 Task: Create a due date automation trigger when advanced on, on the monday of the week before a card is due add dates not starting this week at 11:00 AM.
Action: Mouse moved to (852, 263)
Screenshot: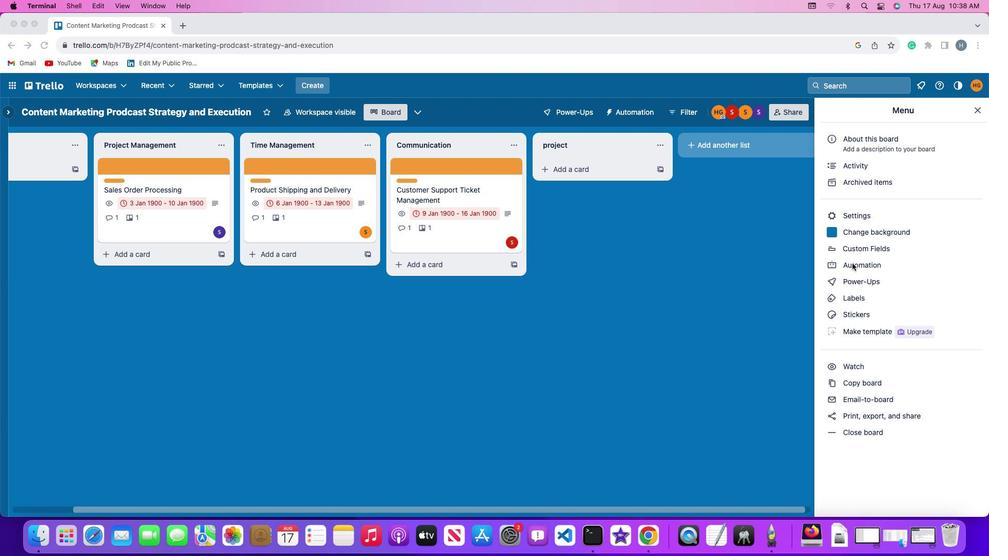 
Action: Mouse pressed left at (852, 263)
Screenshot: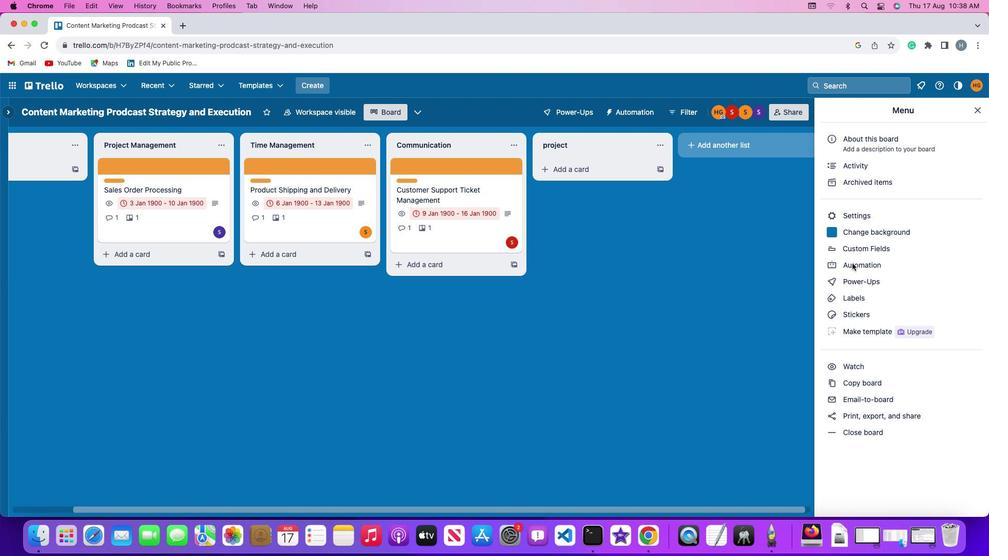 
Action: Mouse pressed left at (852, 263)
Screenshot: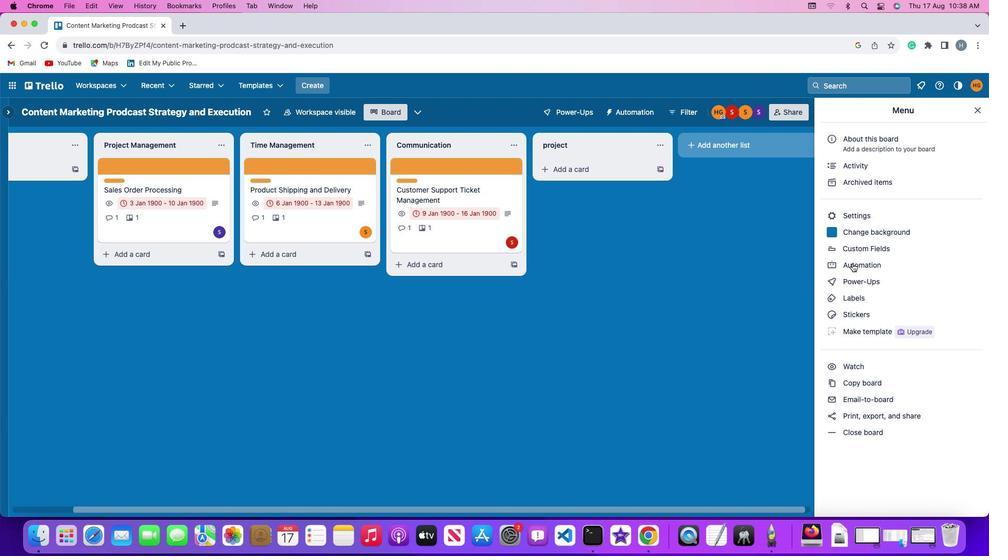 
Action: Mouse moved to (43, 242)
Screenshot: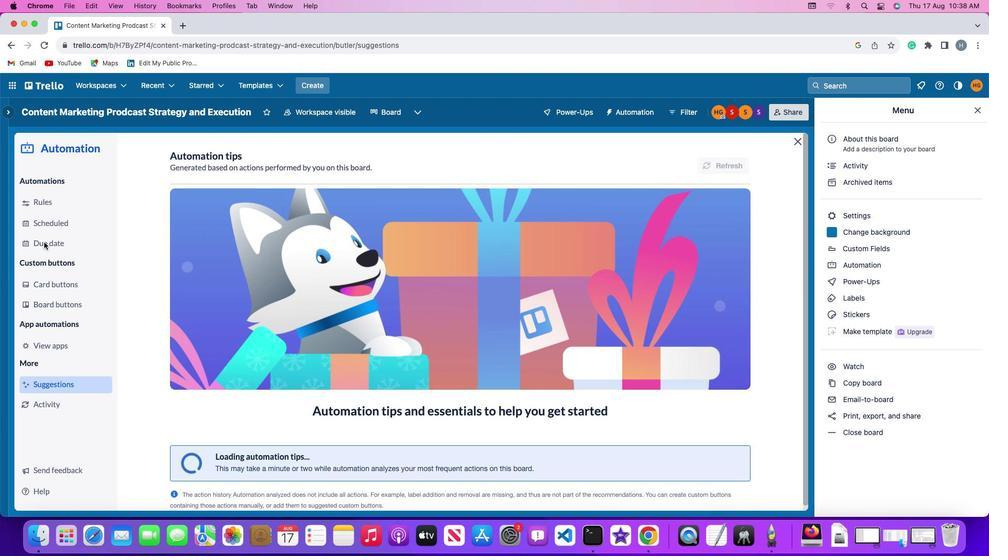 
Action: Mouse pressed left at (43, 242)
Screenshot: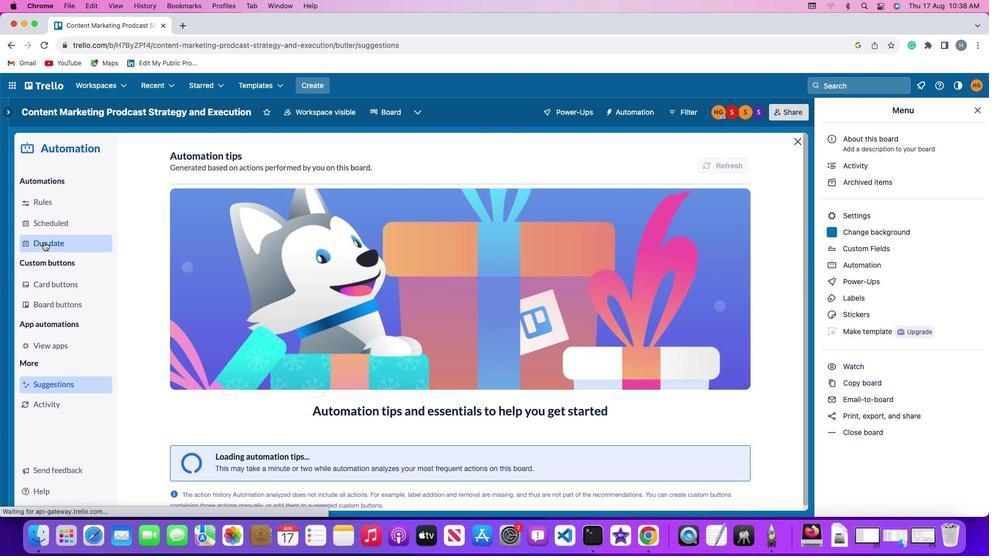 
Action: Mouse pressed left at (43, 242)
Screenshot: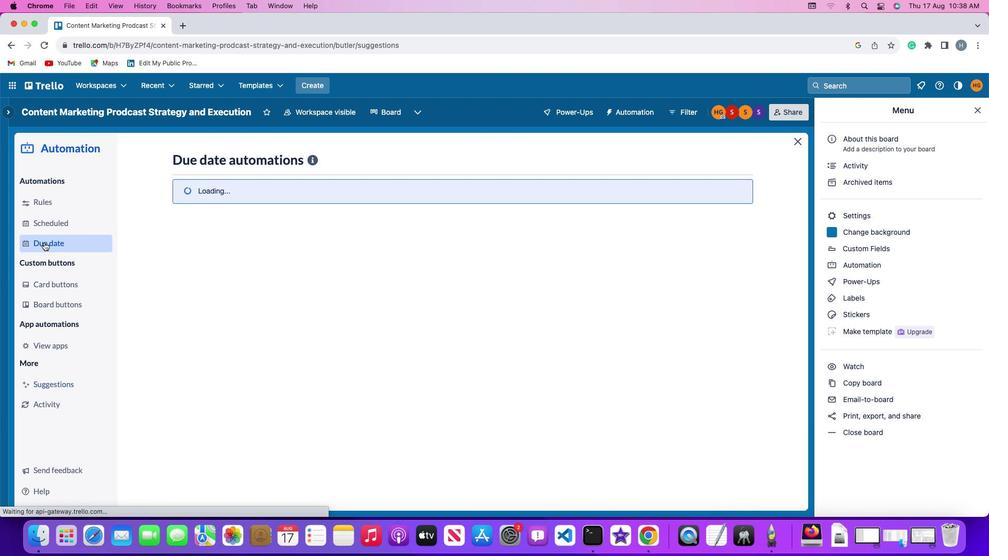 
Action: Mouse moved to (682, 160)
Screenshot: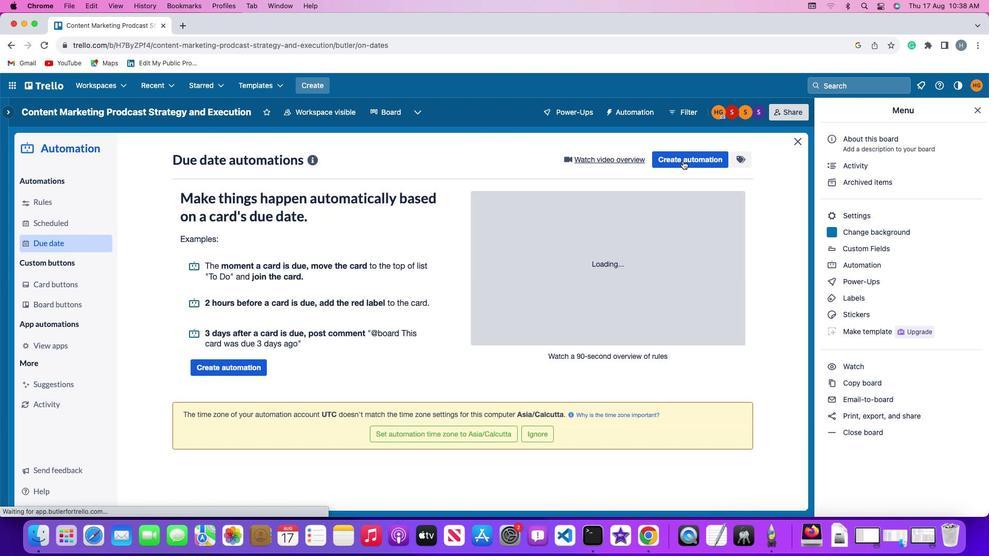 
Action: Mouse pressed left at (682, 160)
Screenshot: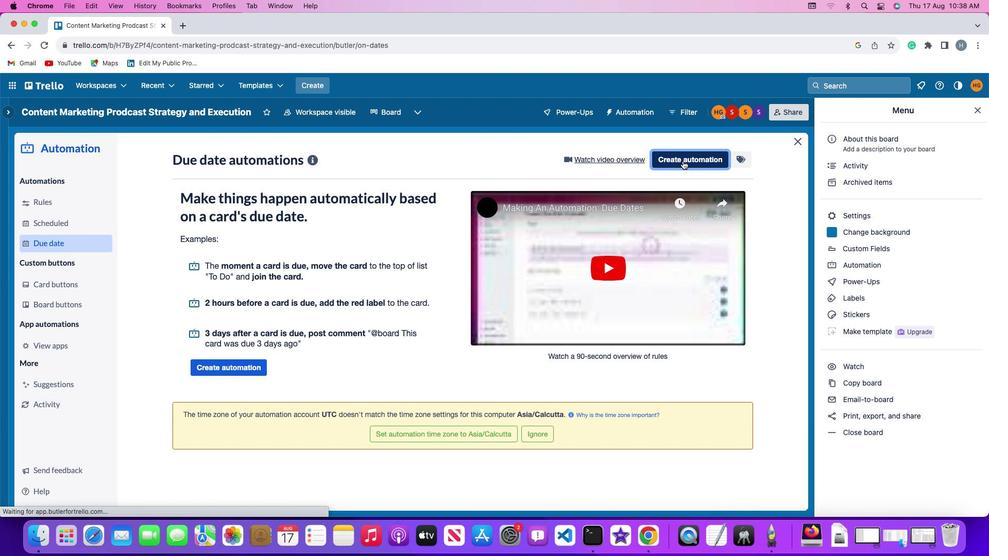
Action: Mouse moved to (211, 258)
Screenshot: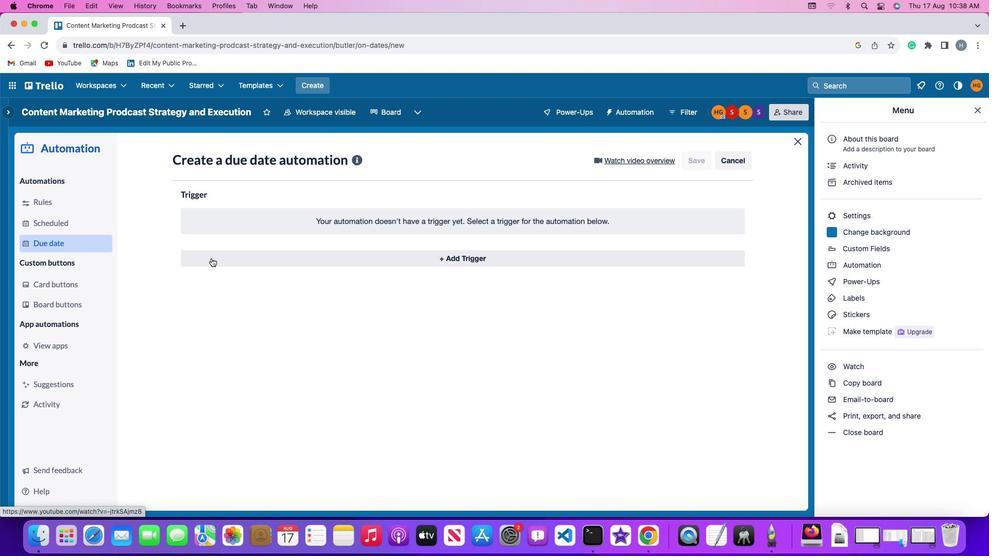 
Action: Mouse pressed left at (211, 258)
Screenshot: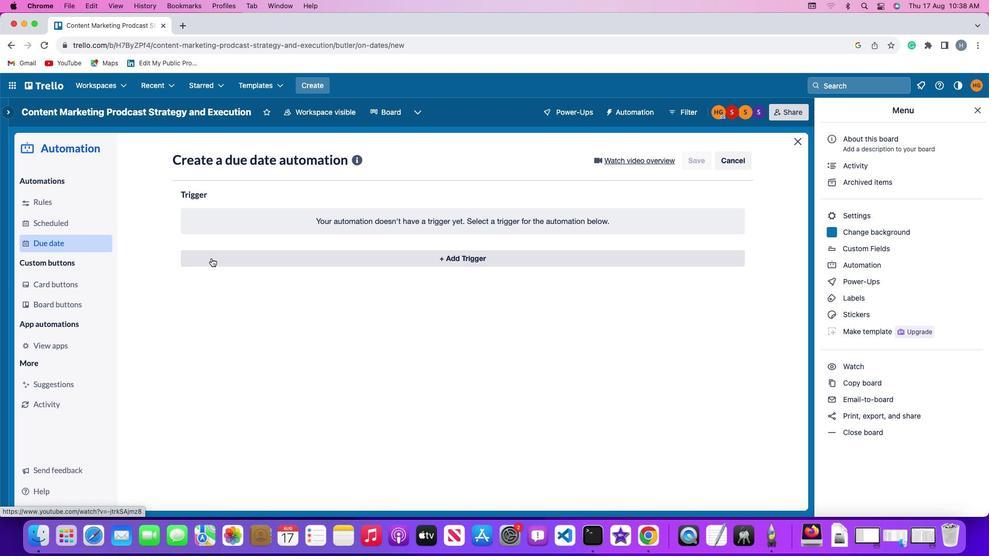 
Action: Mouse moved to (229, 444)
Screenshot: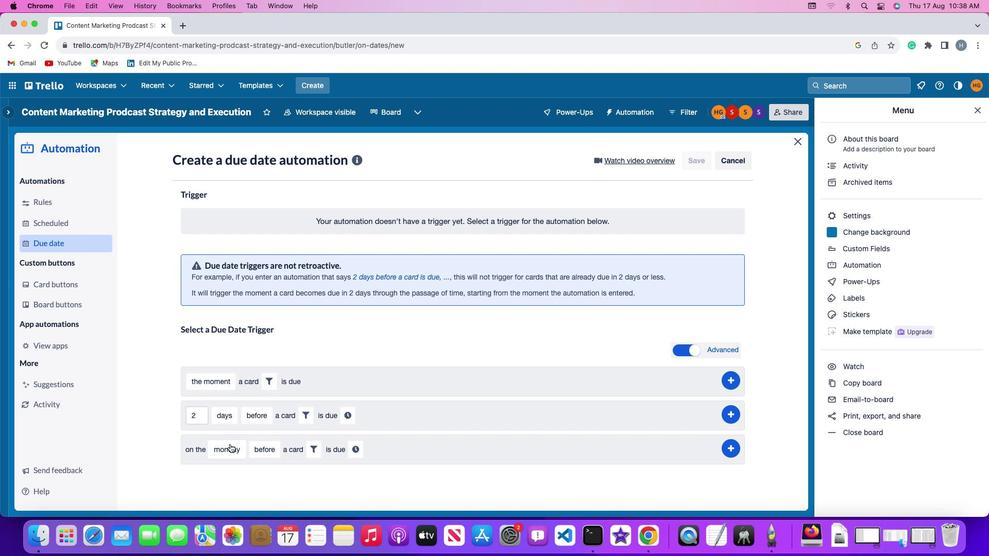 
Action: Mouse pressed left at (229, 444)
Screenshot: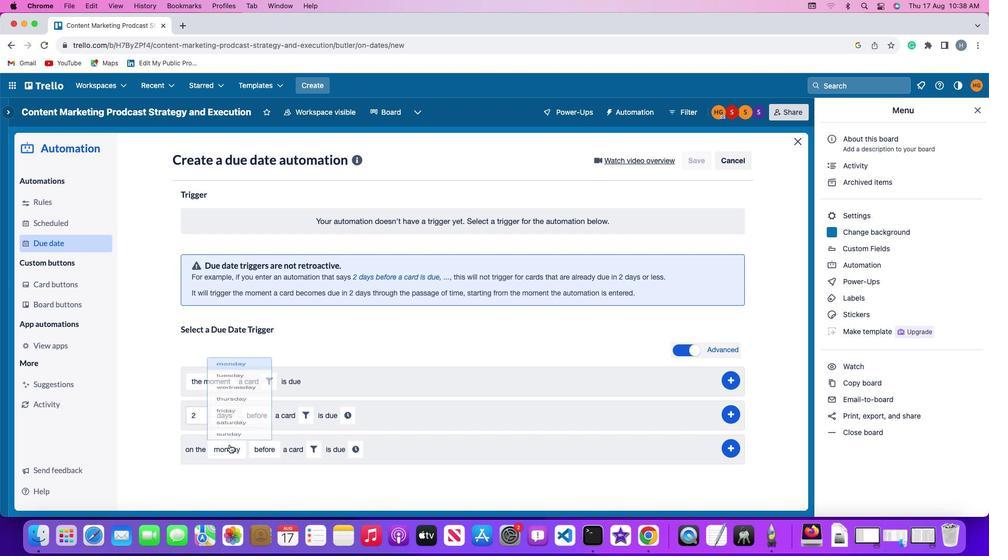 
Action: Mouse moved to (233, 312)
Screenshot: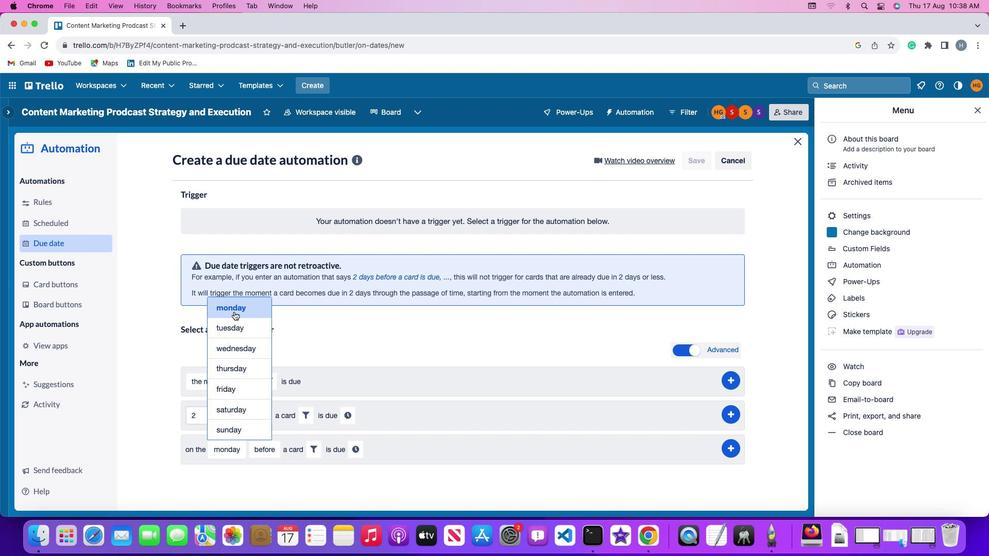 
Action: Mouse pressed left at (233, 312)
Screenshot: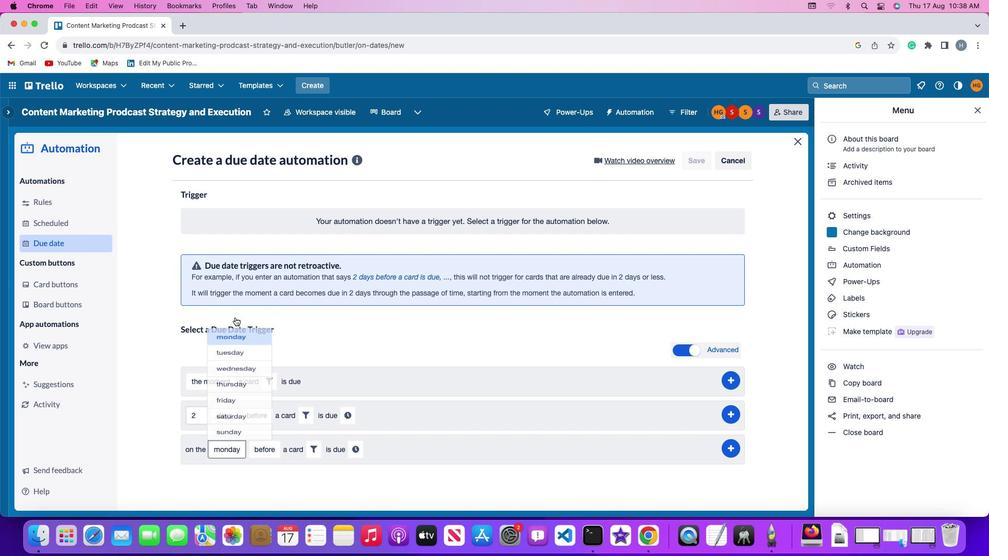 
Action: Mouse moved to (261, 451)
Screenshot: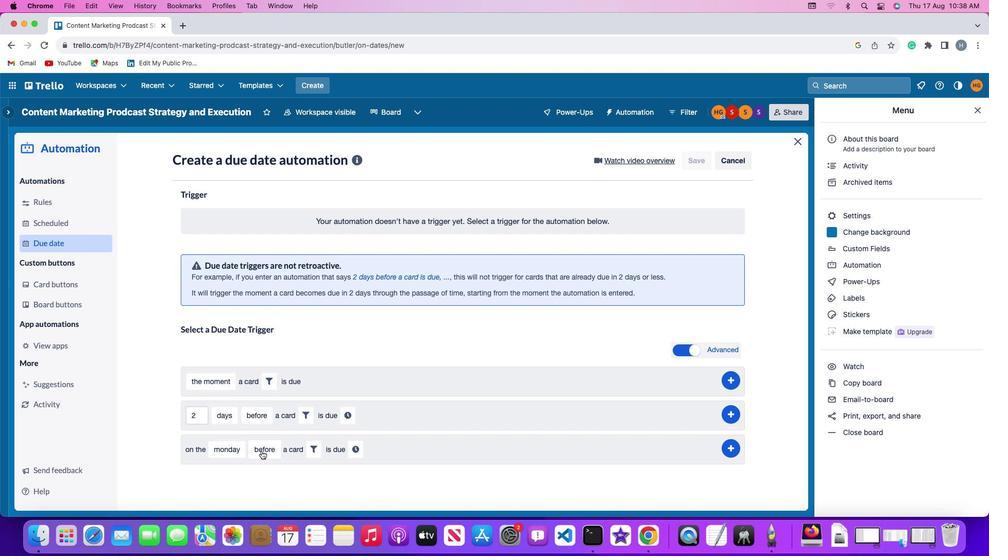 
Action: Mouse pressed left at (261, 451)
Screenshot: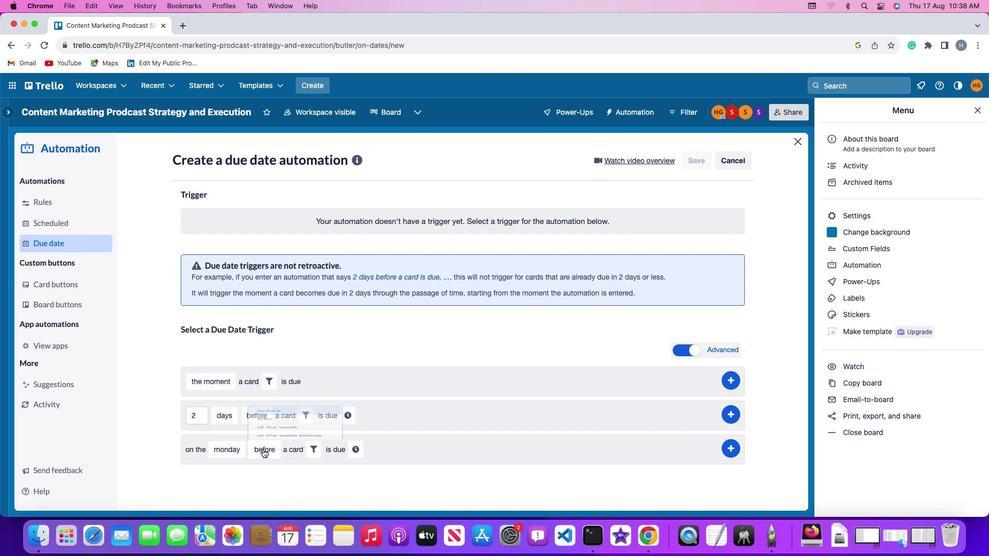 
Action: Mouse moved to (269, 432)
Screenshot: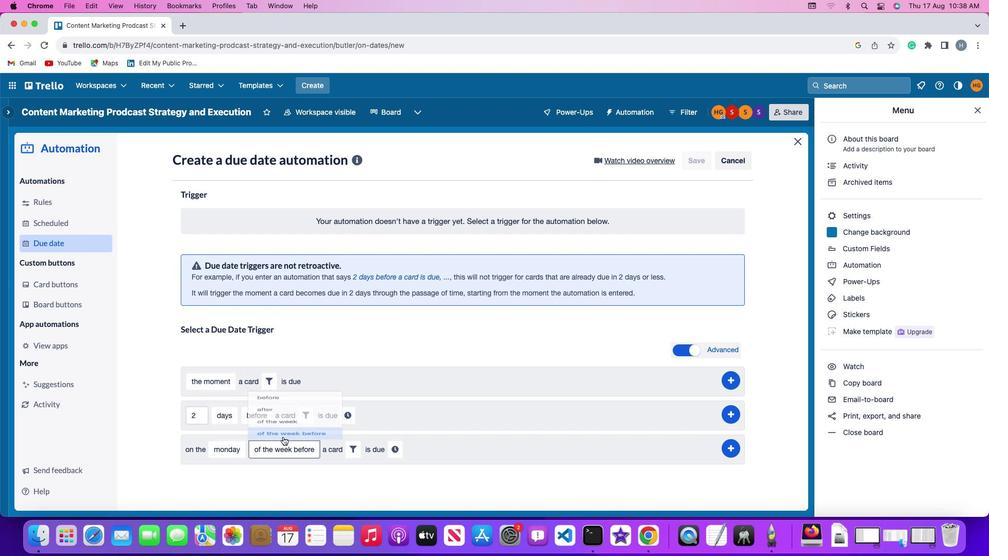 
Action: Mouse pressed left at (269, 432)
Screenshot: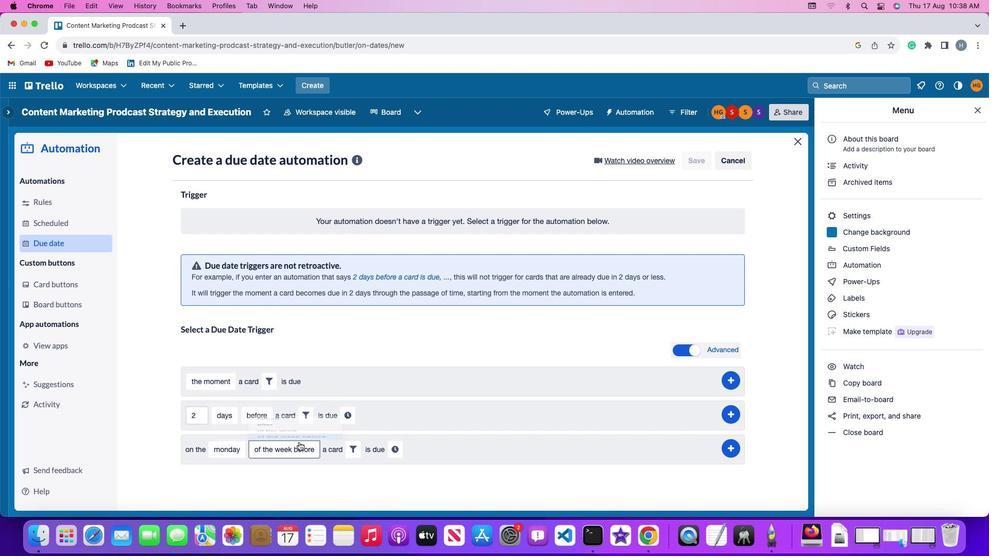 
Action: Mouse moved to (351, 450)
Screenshot: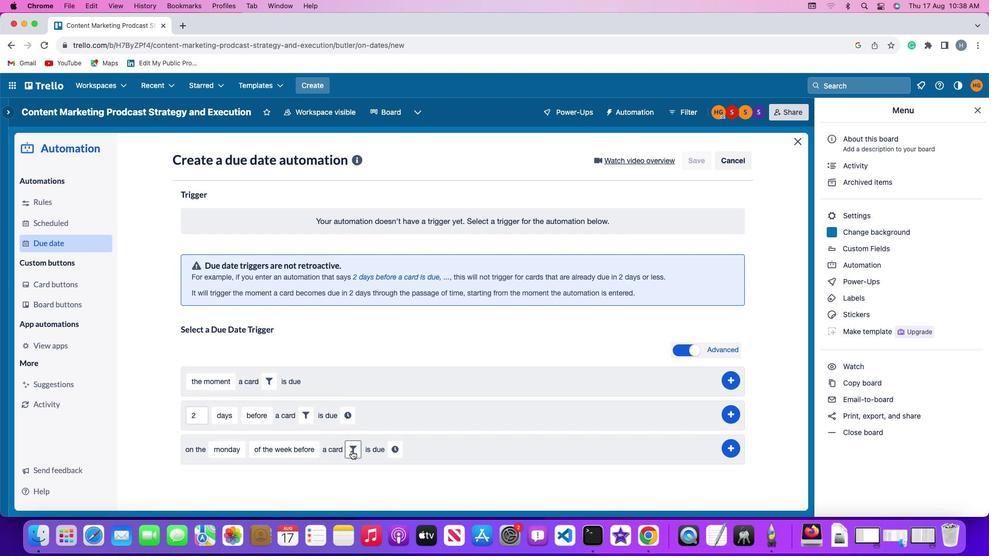 
Action: Mouse pressed left at (351, 450)
Screenshot: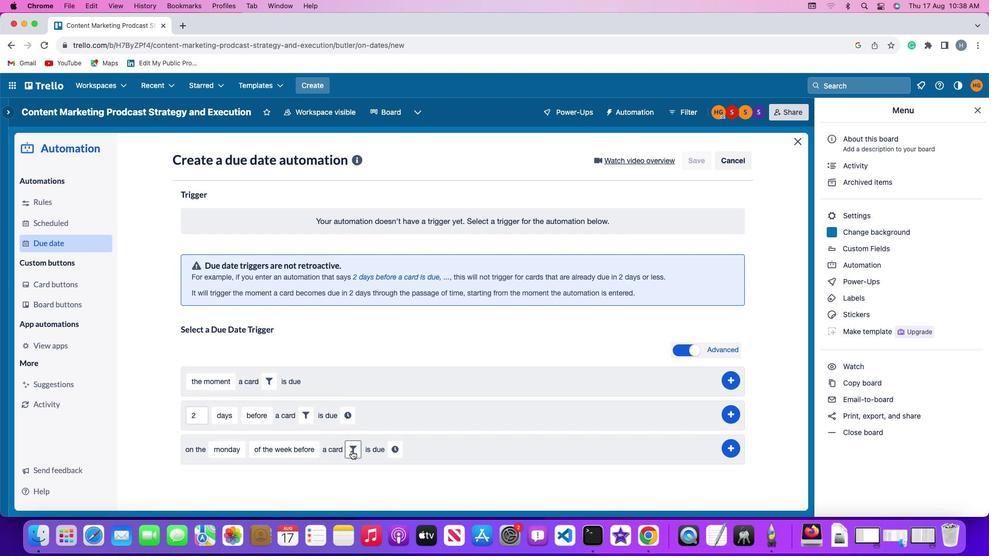 
Action: Mouse moved to (416, 476)
Screenshot: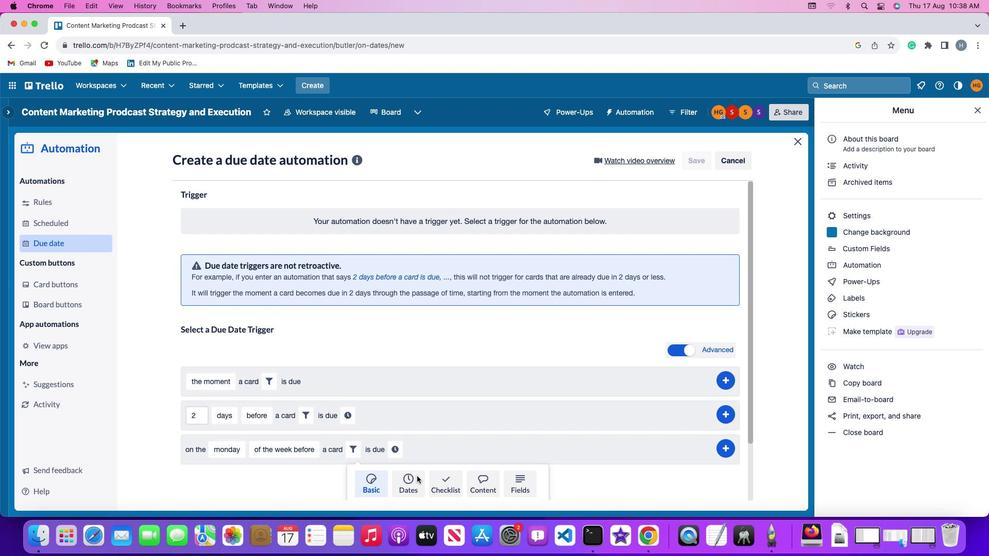 
Action: Mouse pressed left at (416, 476)
Screenshot: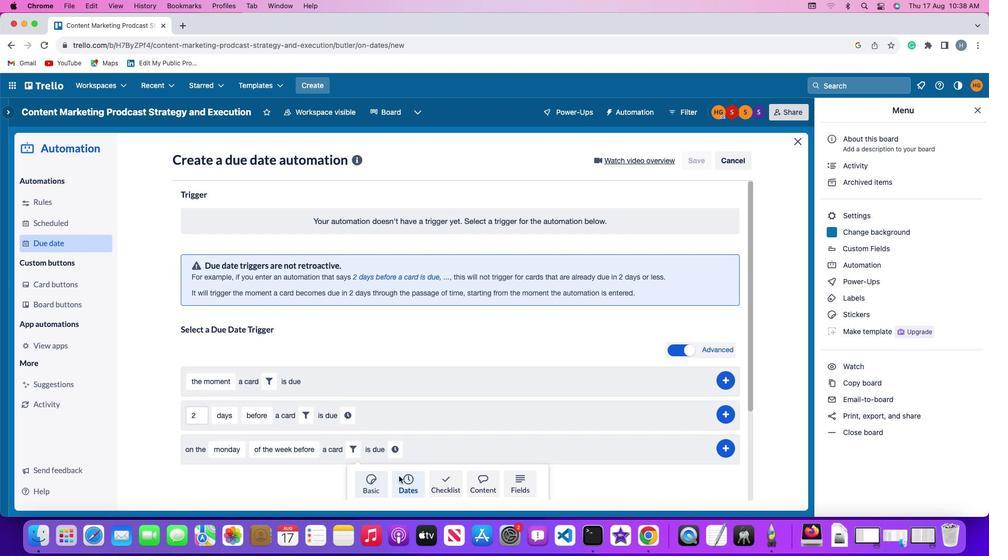 
Action: Mouse moved to (310, 479)
Screenshot: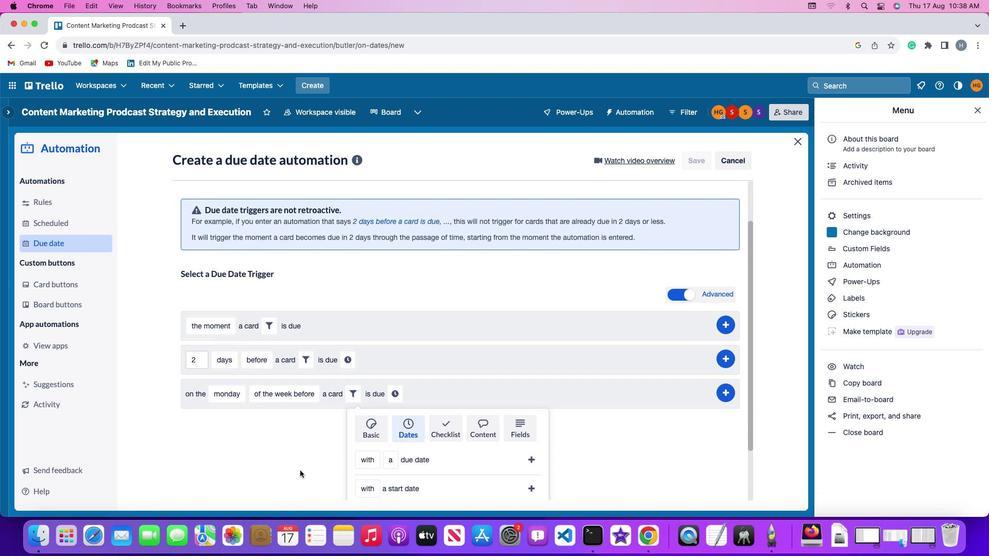 
Action: Mouse scrolled (310, 479) with delta (0, 0)
Screenshot: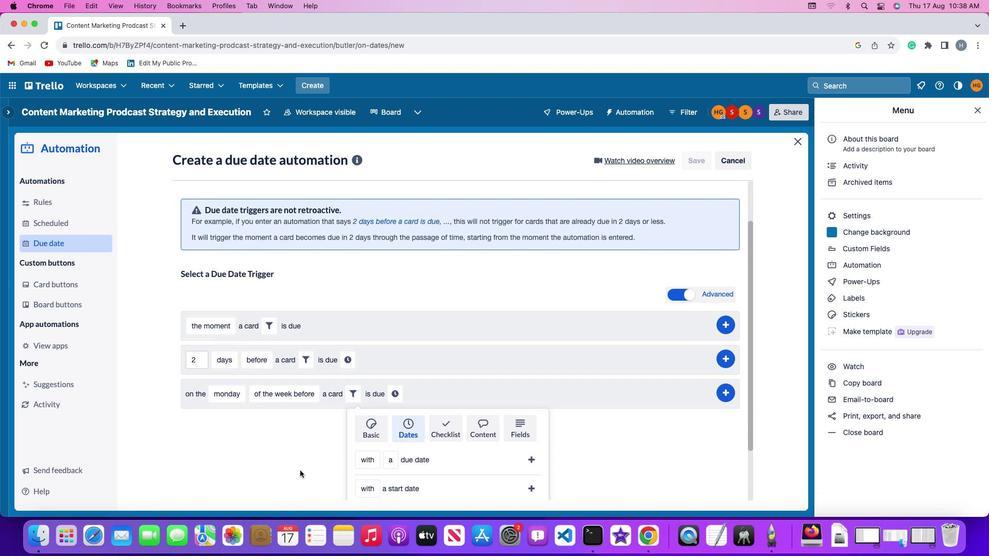 
Action: Mouse scrolled (310, 479) with delta (0, 0)
Screenshot: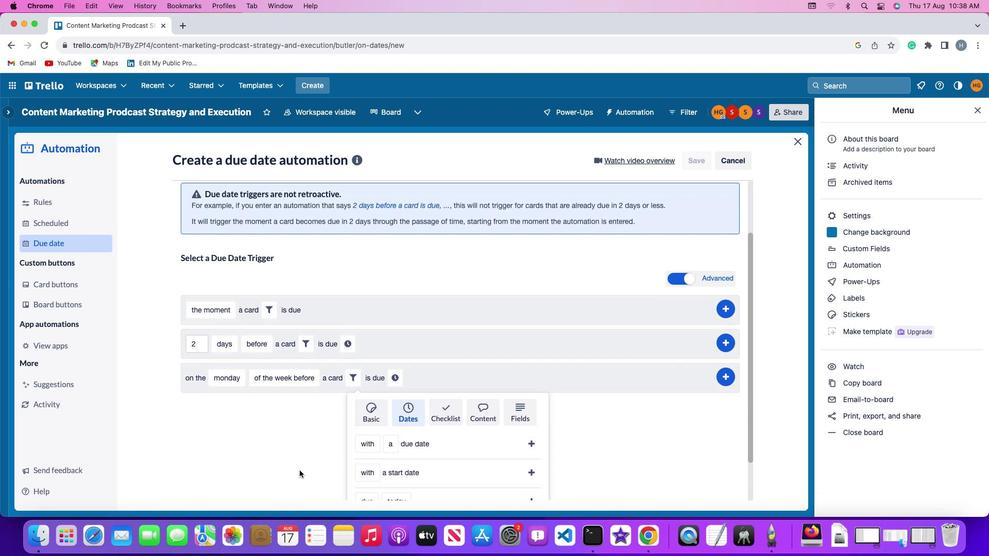 
Action: Mouse moved to (310, 478)
Screenshot: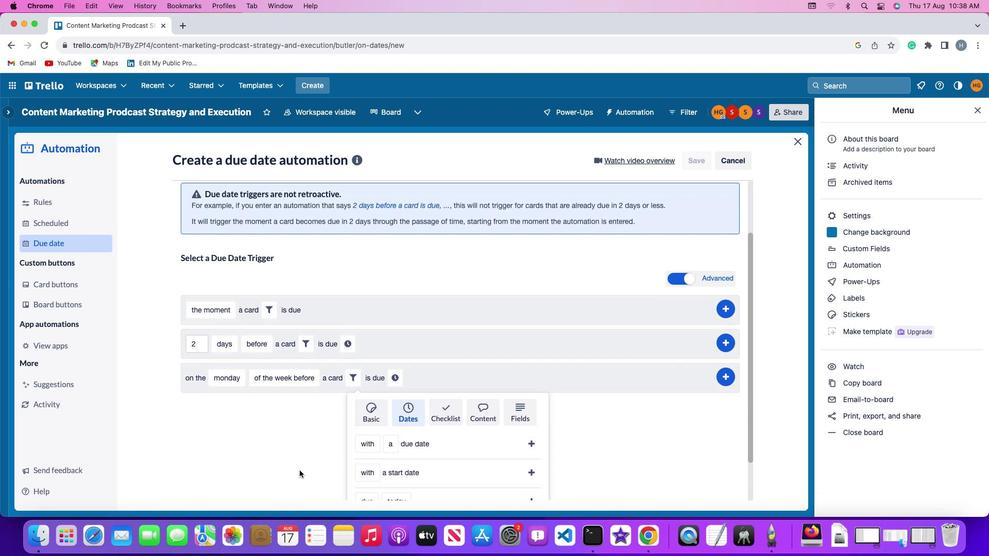 
Action: Mouse scrolled (310, 478) with delta (0, -1)
Screenshot: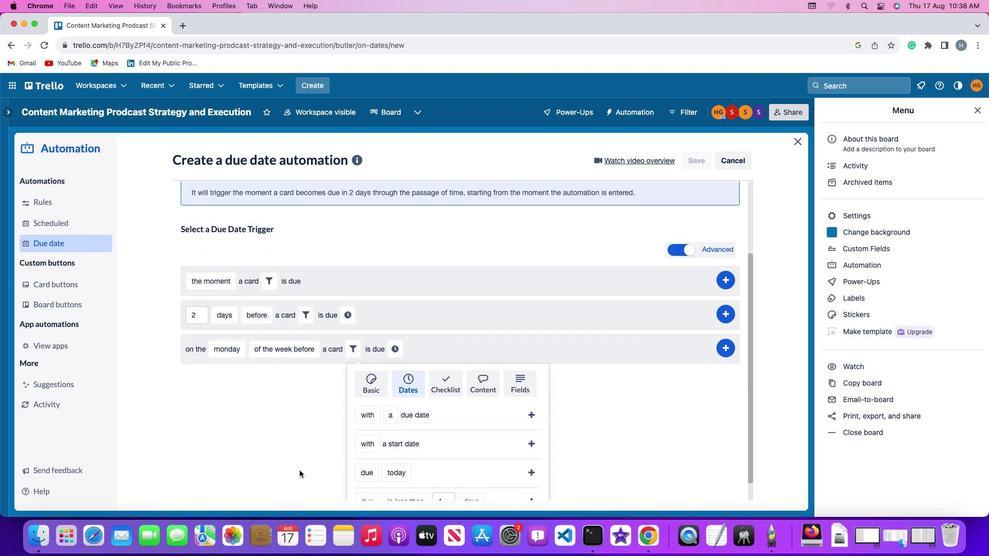 
Action: Mouse moved to (310, 477)
Screenshot: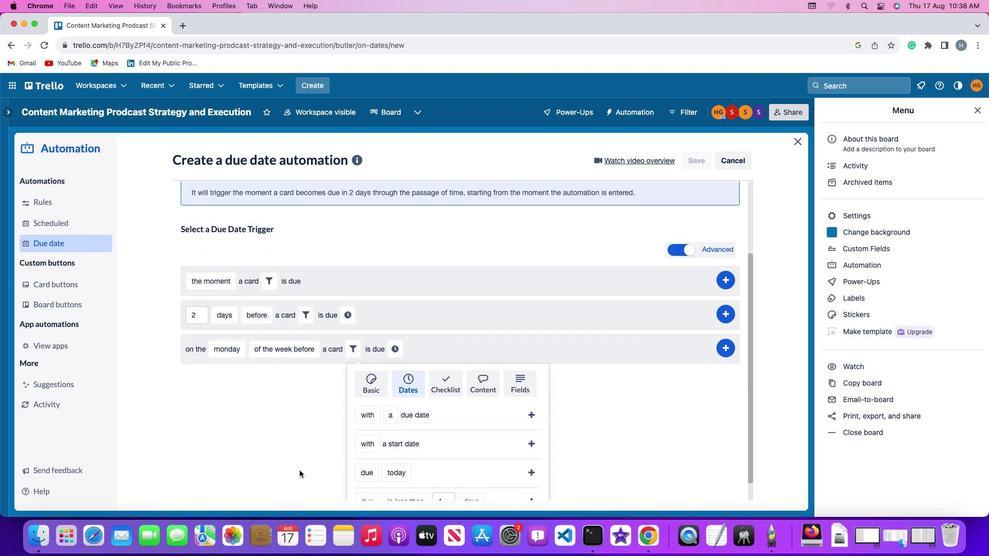 
Action: Mouse scrolled (310, 477) with delta (0, -2)
Screenshot: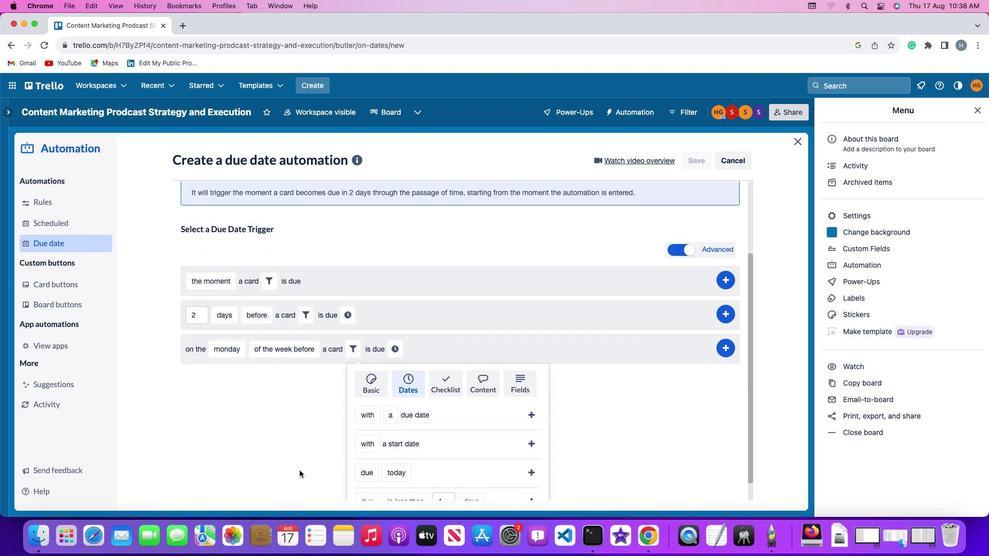 
Action: Mouse moved to (307, 474)
Screenshot: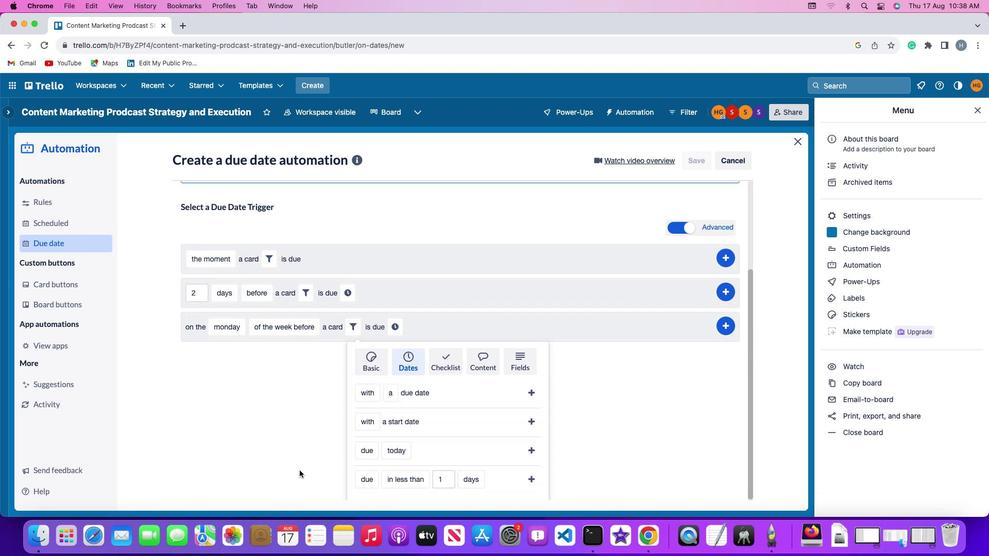 
Action: Mouse scrolled (307, 474) with delta (0, -3)
Screenshot: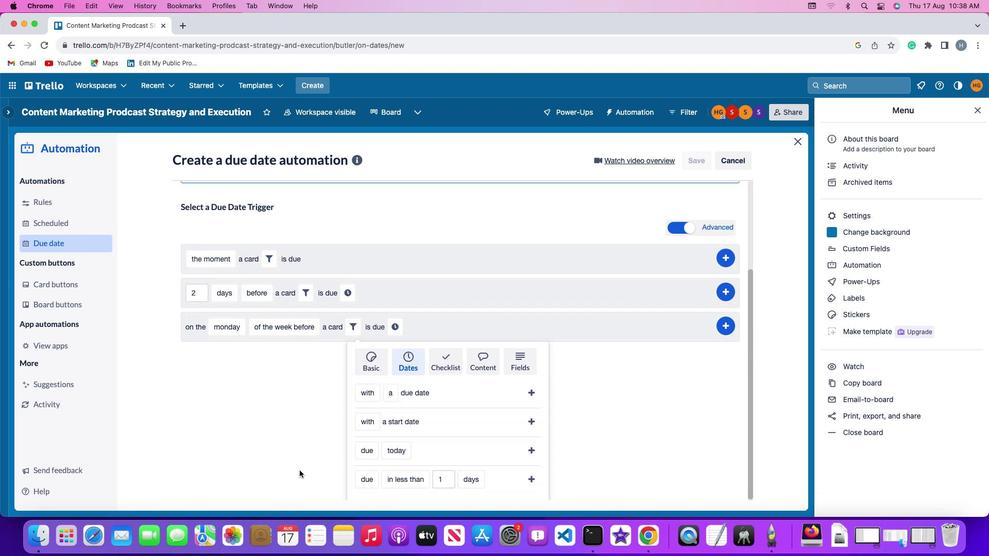 
Action: Mouse moved to (364, 450)
Screenshot: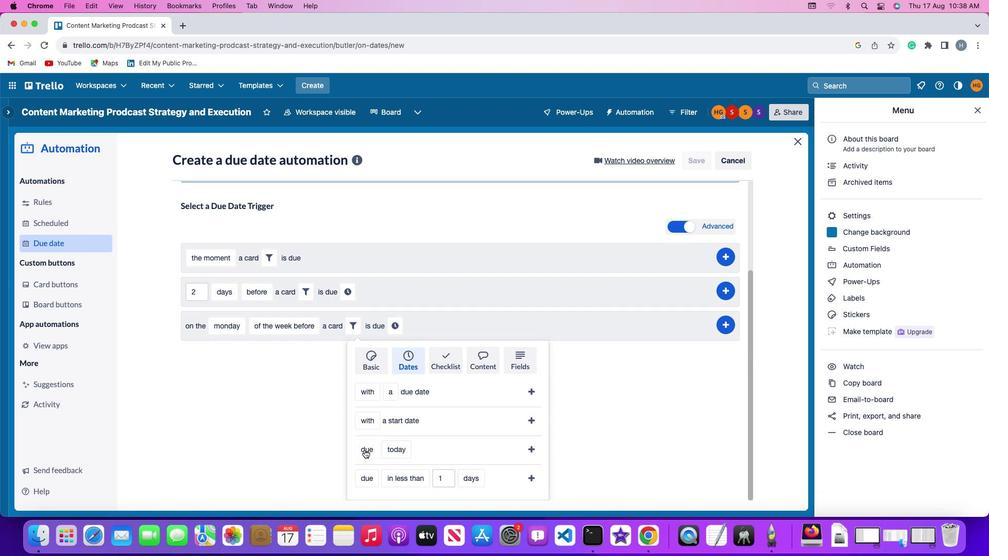 
Action: Mouse pressed left at (364, 450)
Screenshot: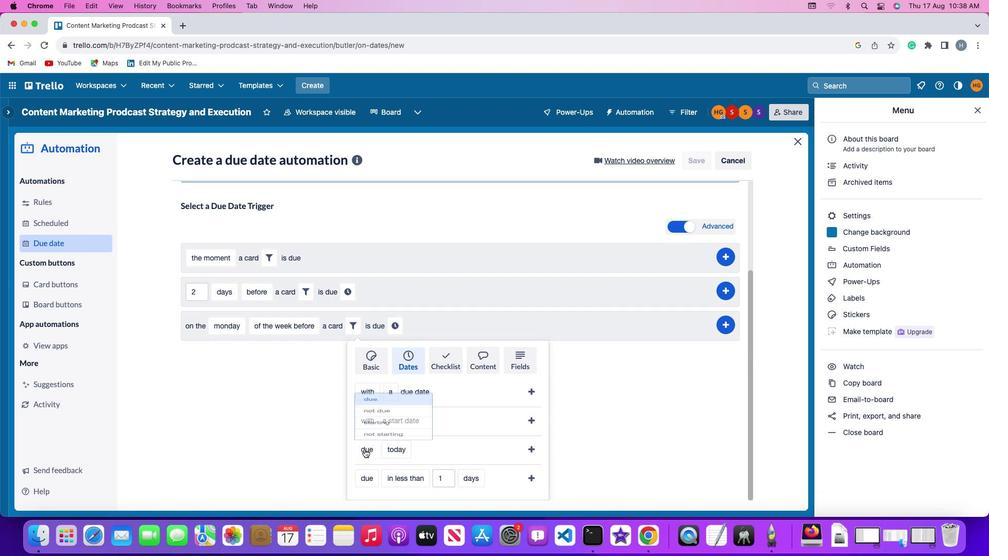 
Action: Mouse moved to (365, 430)
Screenshot: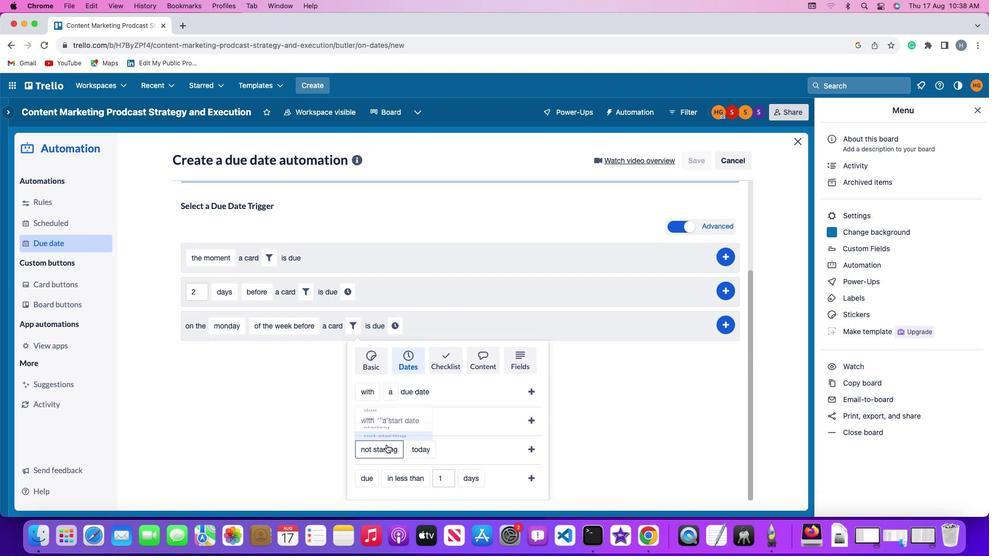 
Action: Mouse pressed left at (365, 430)
Screenshot: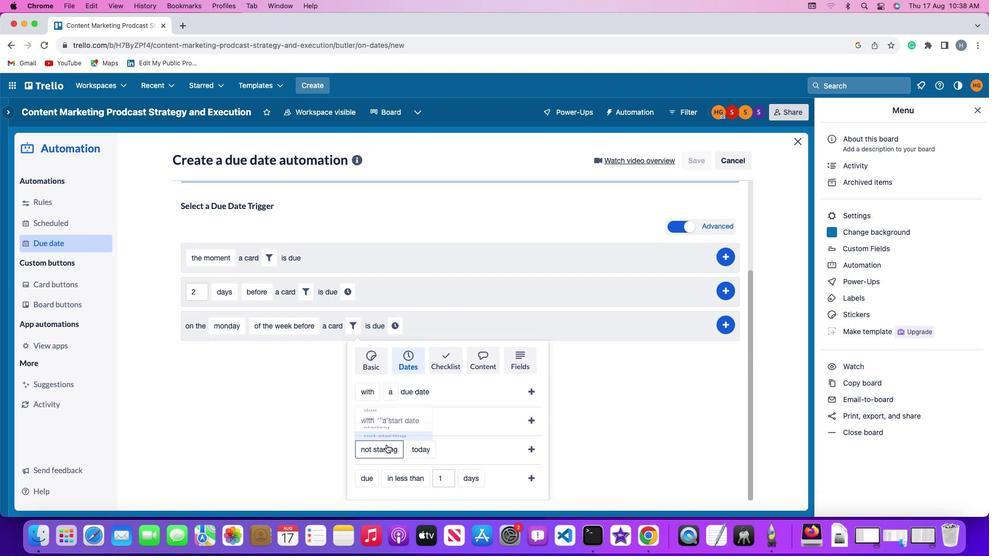 
Action: Mouse moved to (412, 451)
Screenshot: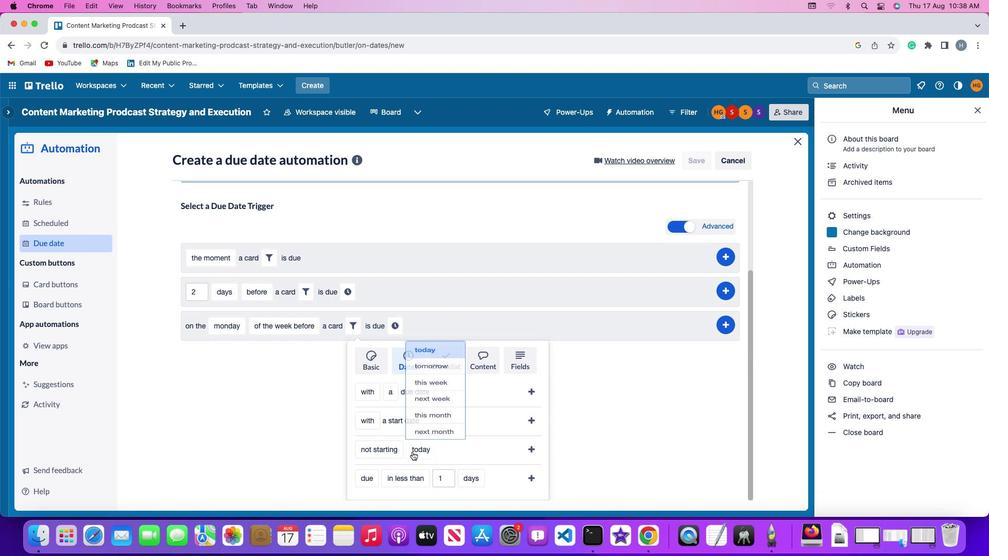 
Action: Mouse pressed left at (412, 451)
Screenshot: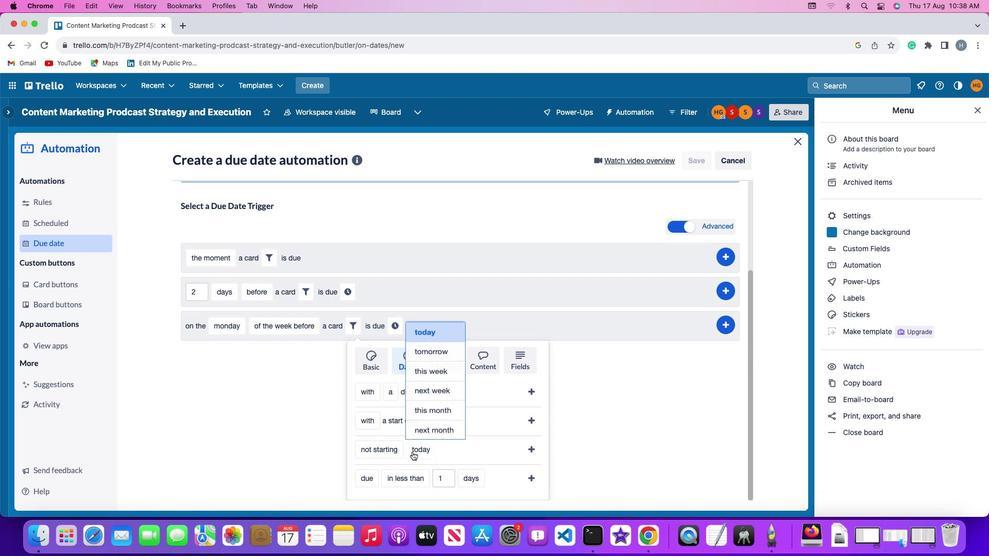 
Action: Mouse moved to (428, 368)
Screenshot: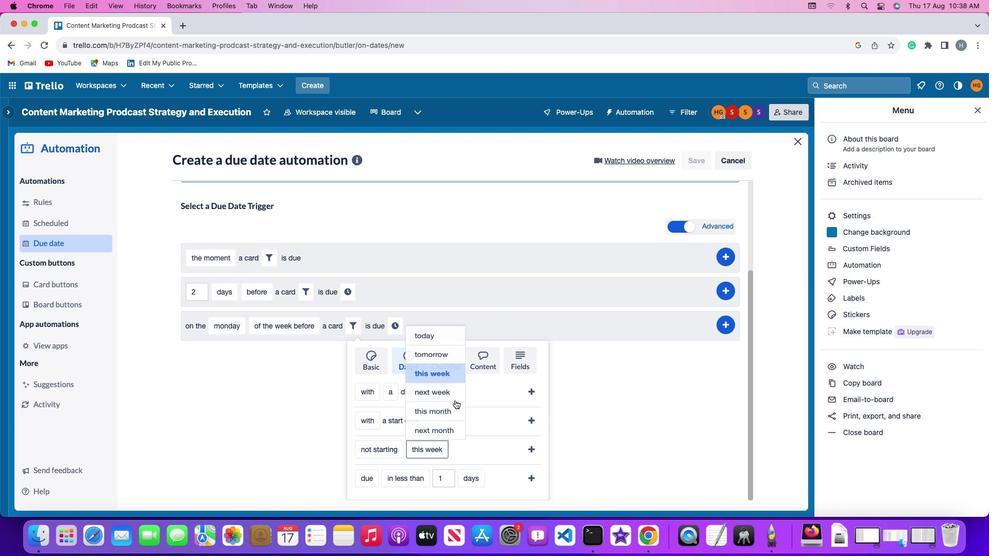 
Action: Mouse pressed left at (428, 368)
Screenshot: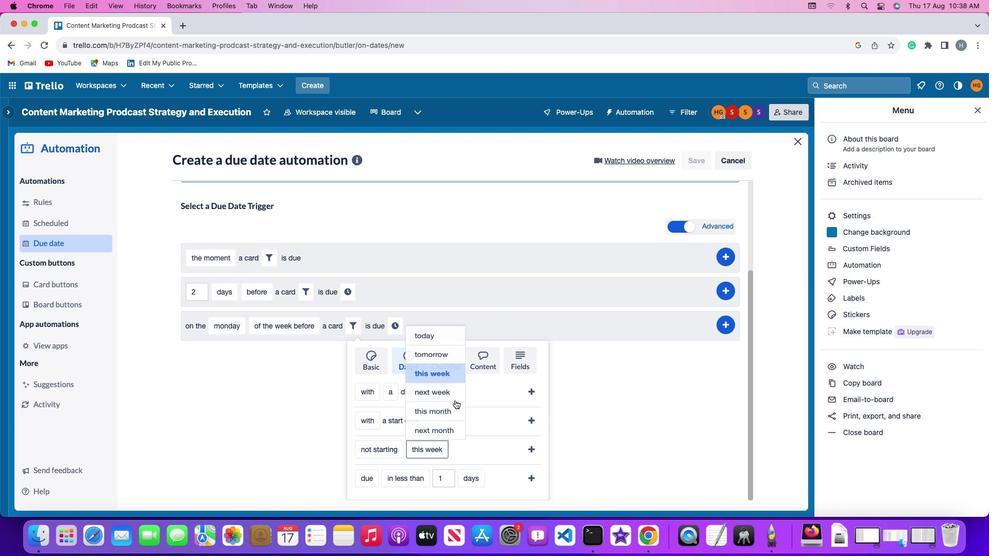
Action: Mouse moved to (528, 447)
Screenshot: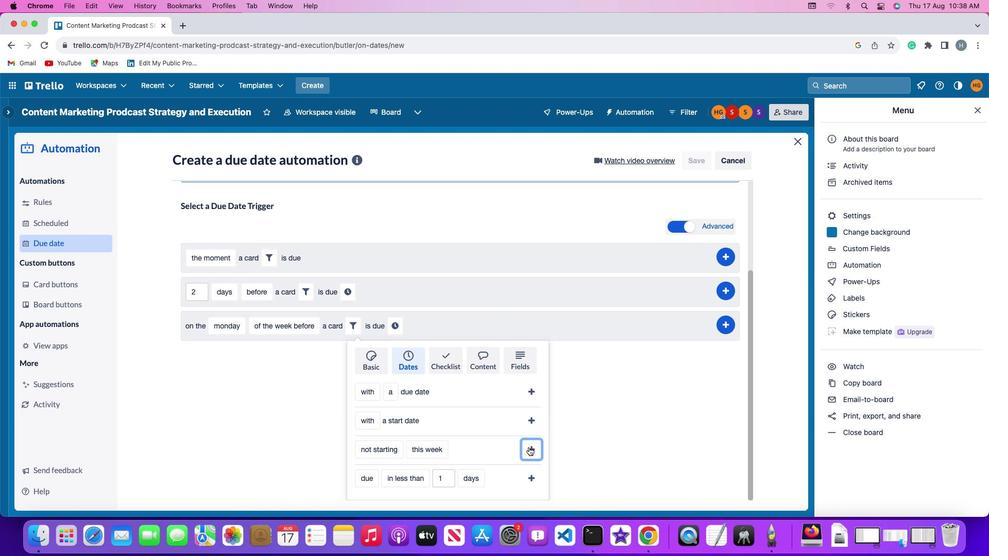 
Action: Mouse pressed left at (528, 447)
Screenshot: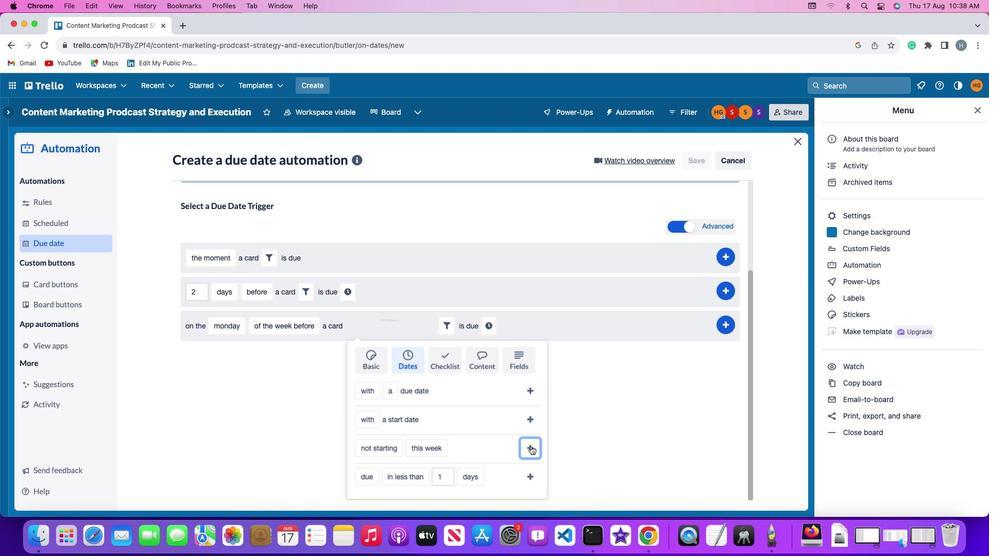 
Action: Mouse moved to (492, 443)
Screenshot: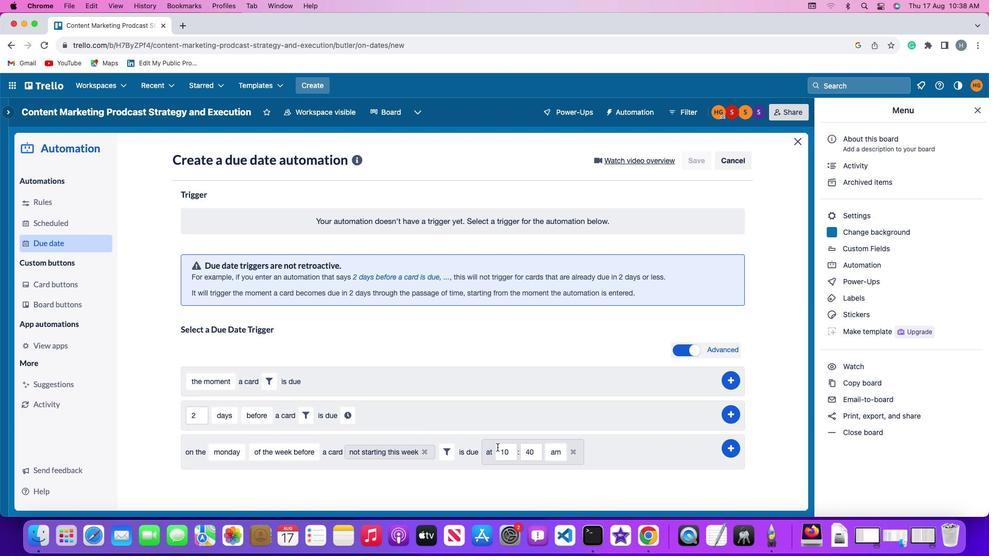 
Action: Mouse pressed left at (492, 443)
Screenshot: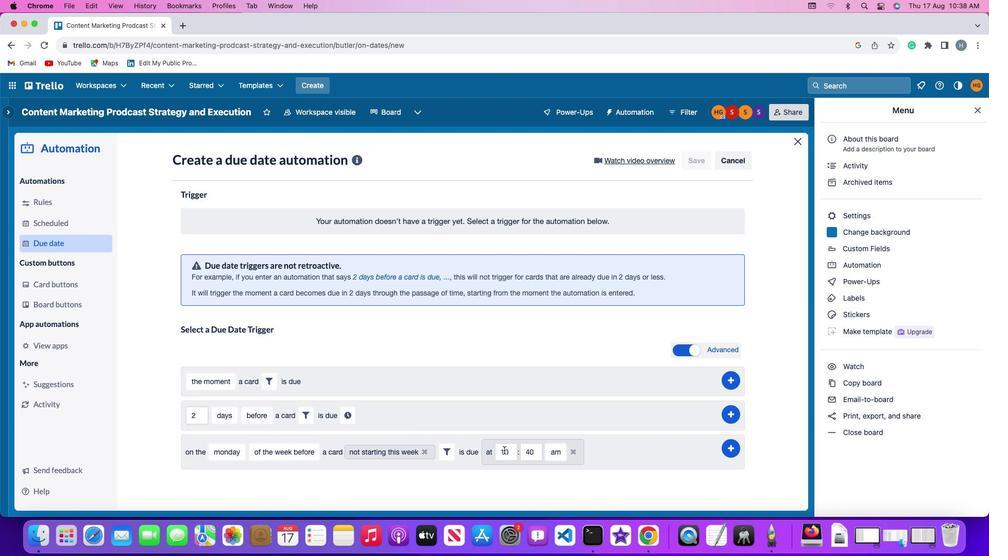 
Action: Mouse moved to (510, 451)
Screenshot: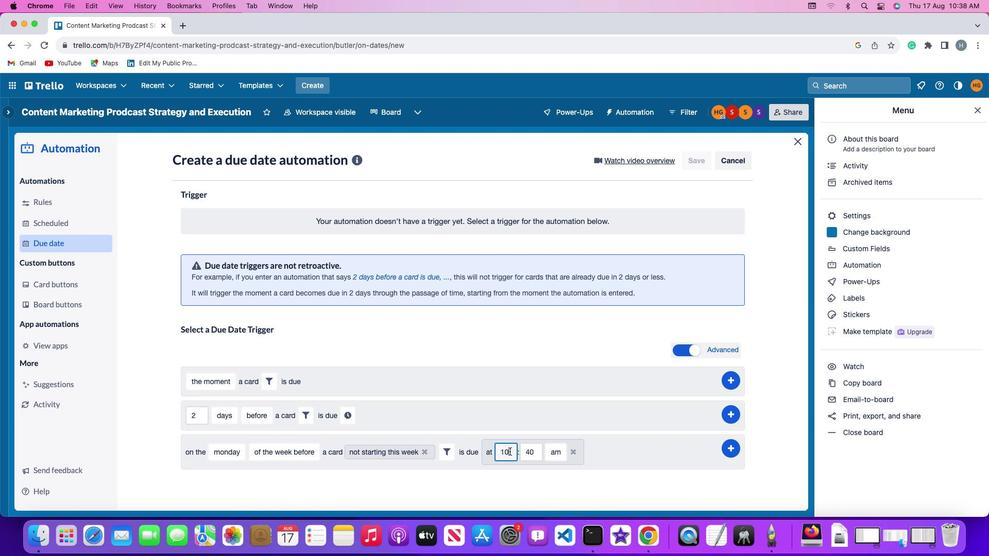 
Action: Mouse pressed left at (510, 451)
Screenshot: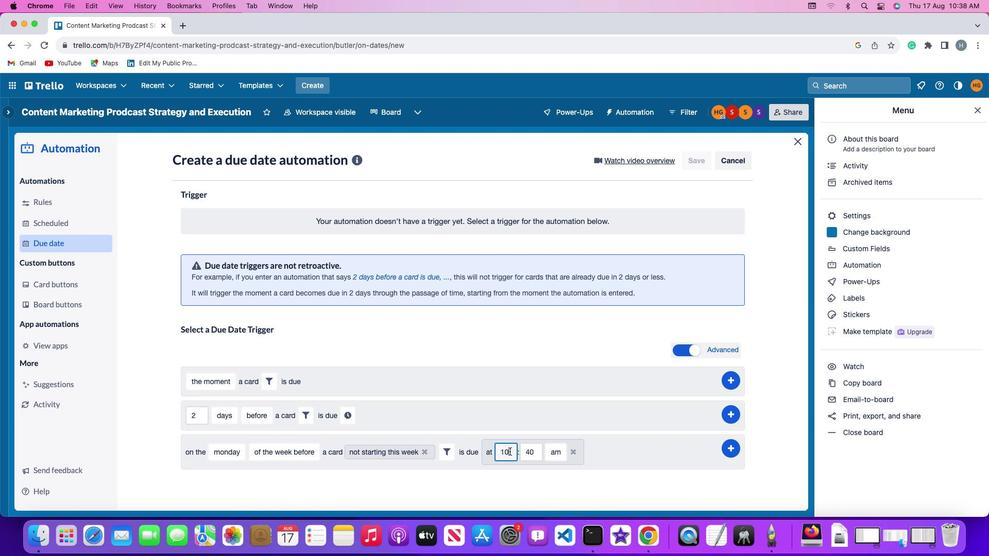 
Action: Mouse moved to (510, 451)
Screenshot: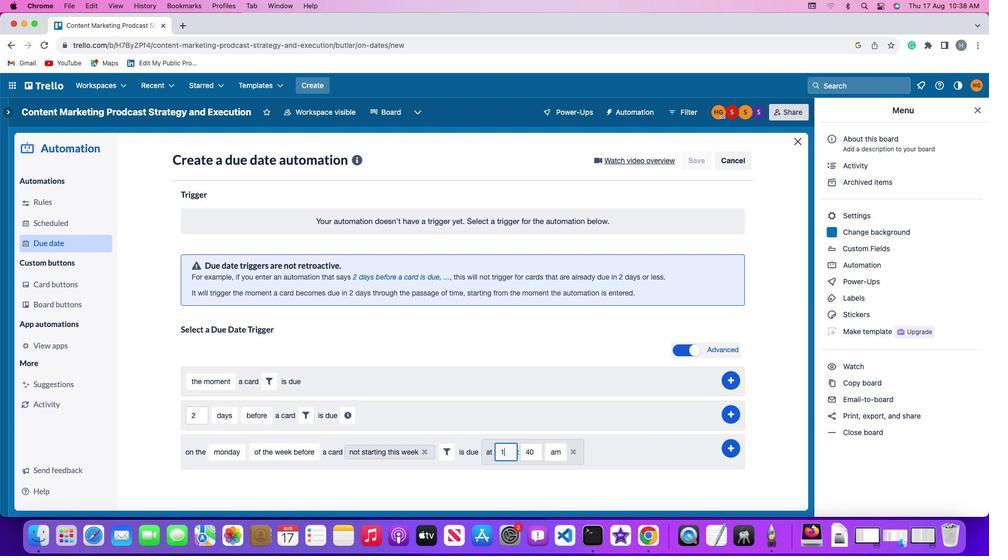 
Action: Key pressed Key.backspace
Screenshot: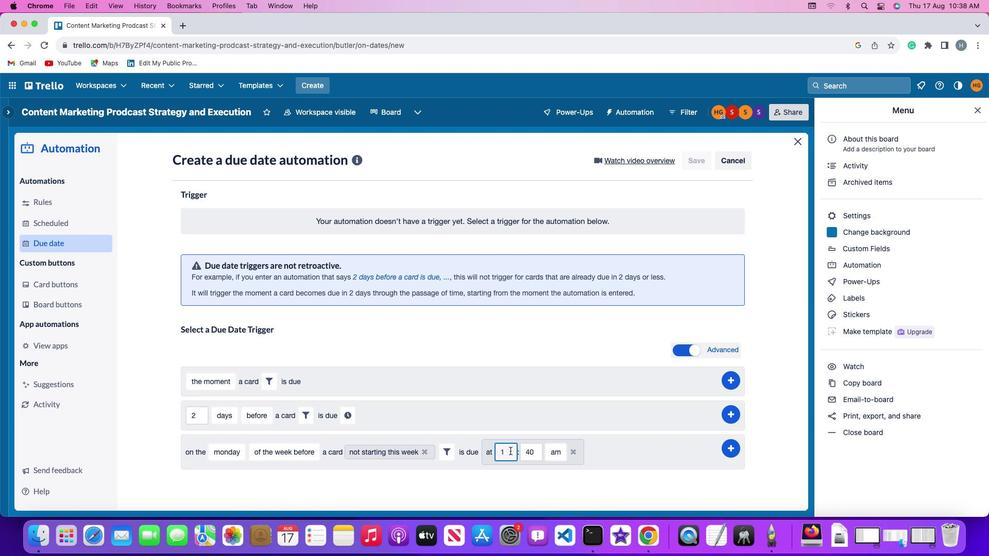 
Action: Mouse moved to (520, 451)
Screenshot: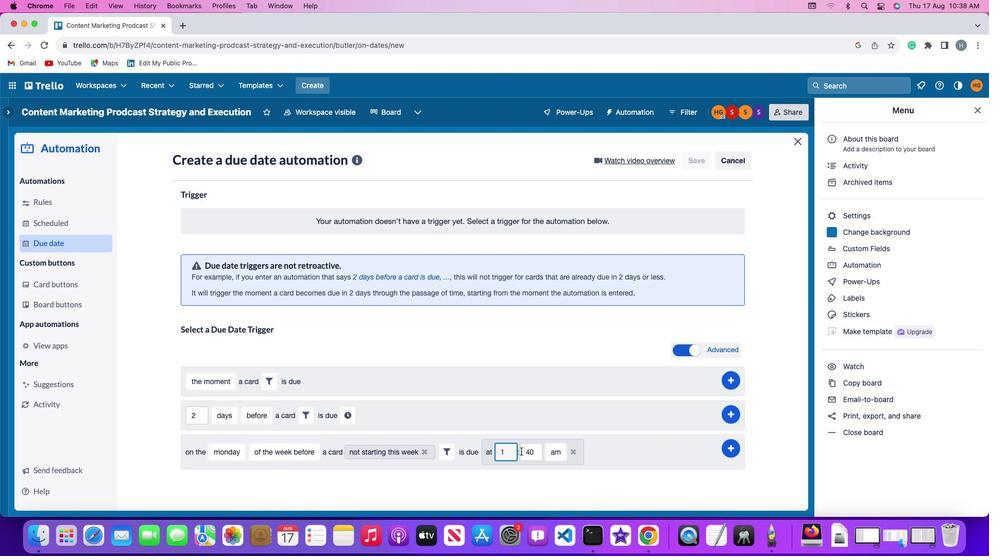 
Action: Key pressed '1'
Screenshot: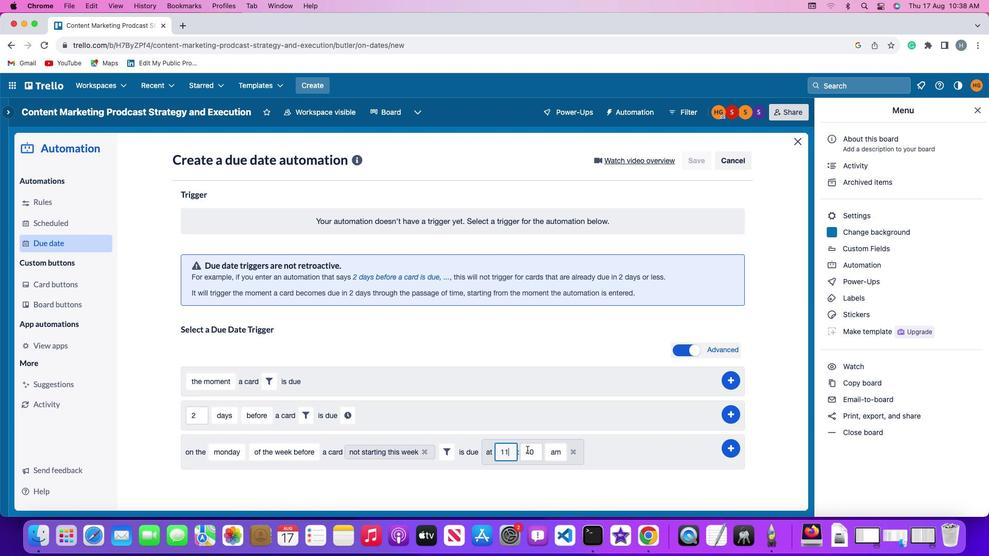 
Action: Mouse moved to (532, 450)
Screenshot: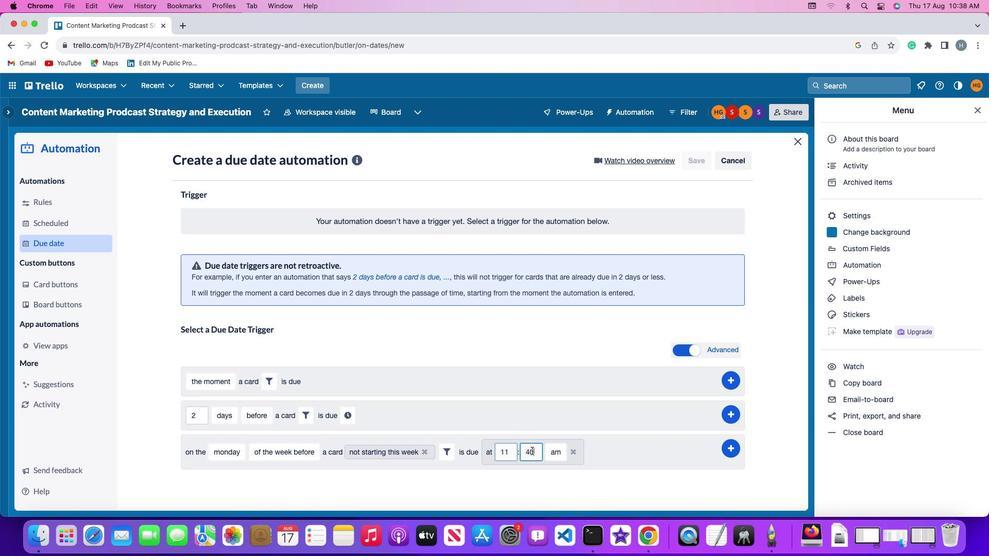 
Action: Mouse pressed left at (532, 450)
Screenshot: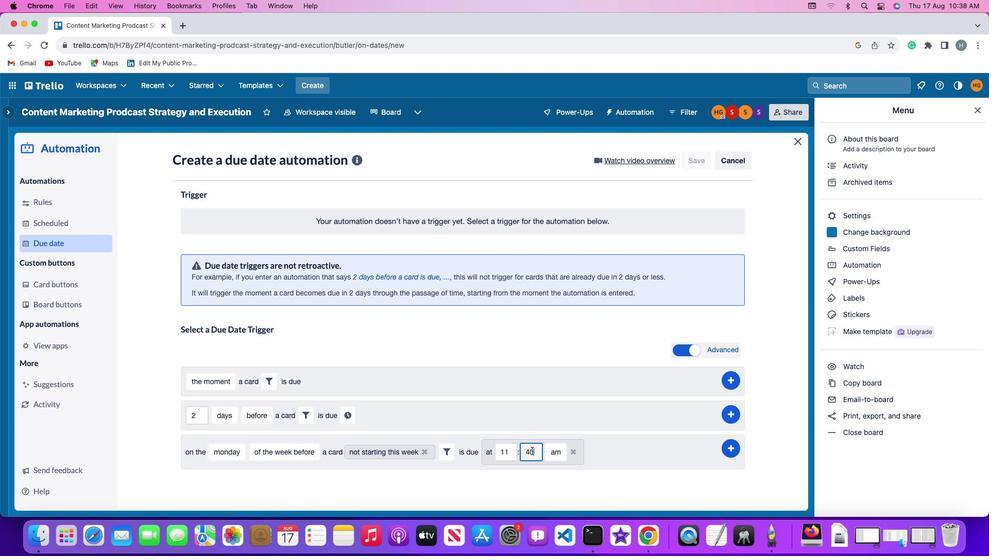 
Action: Key pressed Key.backspaceKey.backspace'0''0'
Screenshot: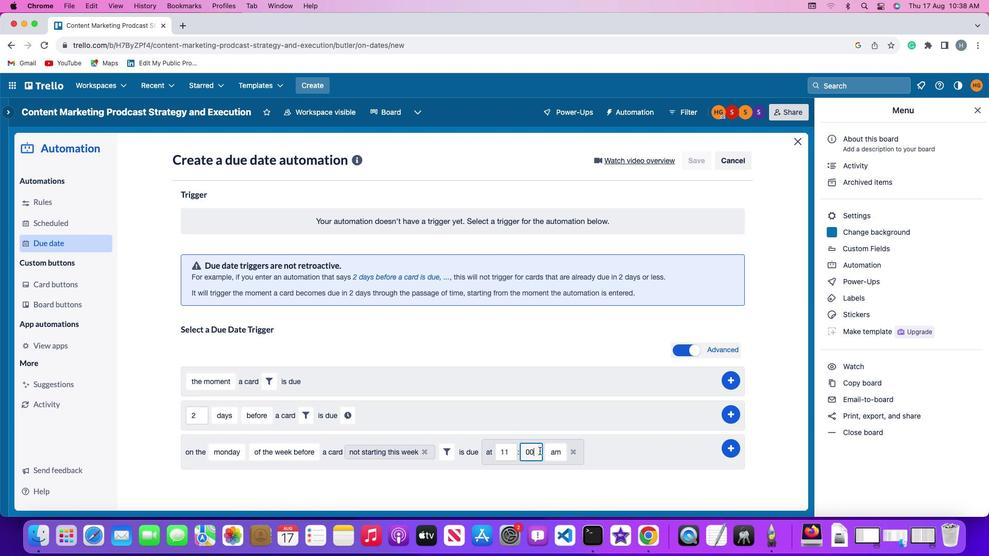 
Action: Mouse moved to (544, 451)
Screenshot: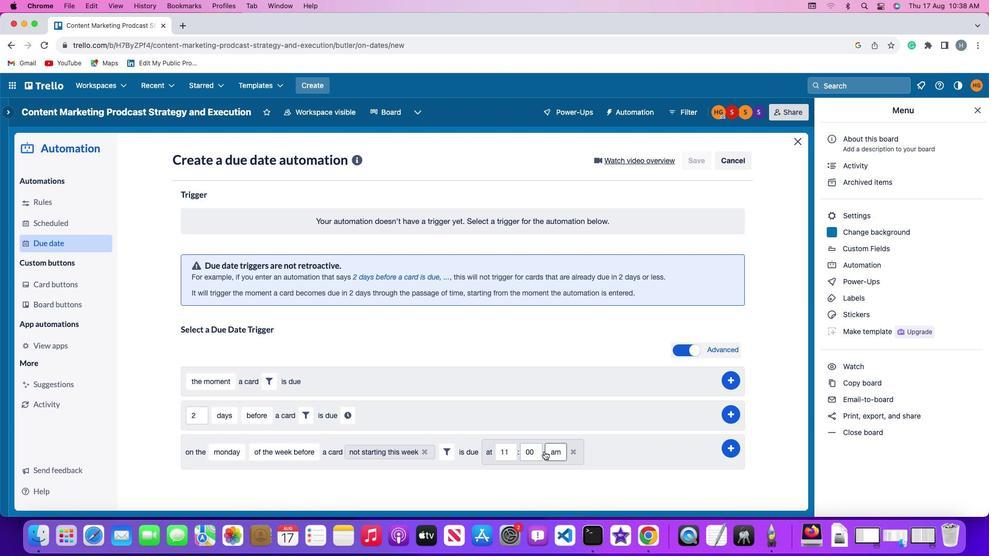 
Action: Mouse pressed left at (544, 451)
Screenshot: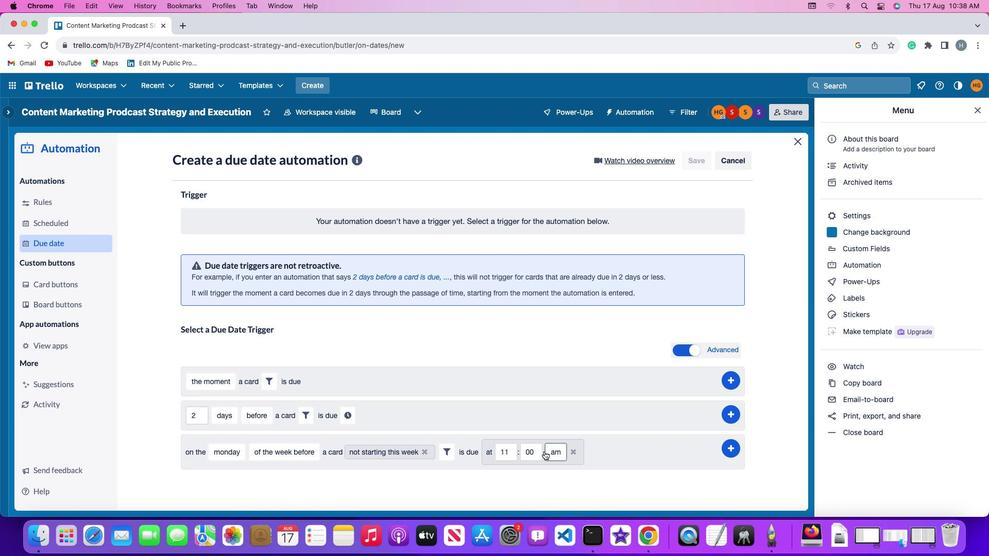 
Action: Mouse moved to (558, 474)
Screenshot: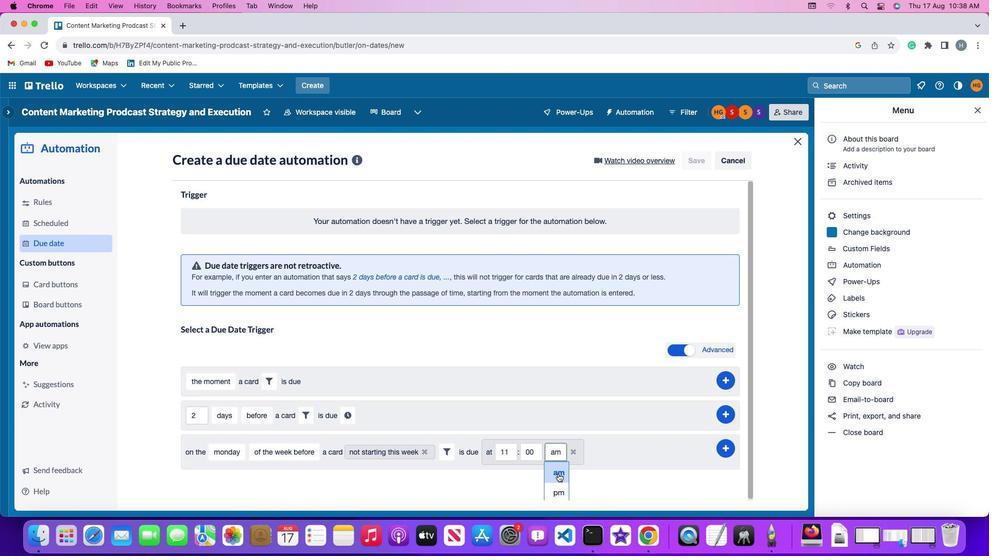 
Action: Mouse pressed left at (558, 474)
Screenshot: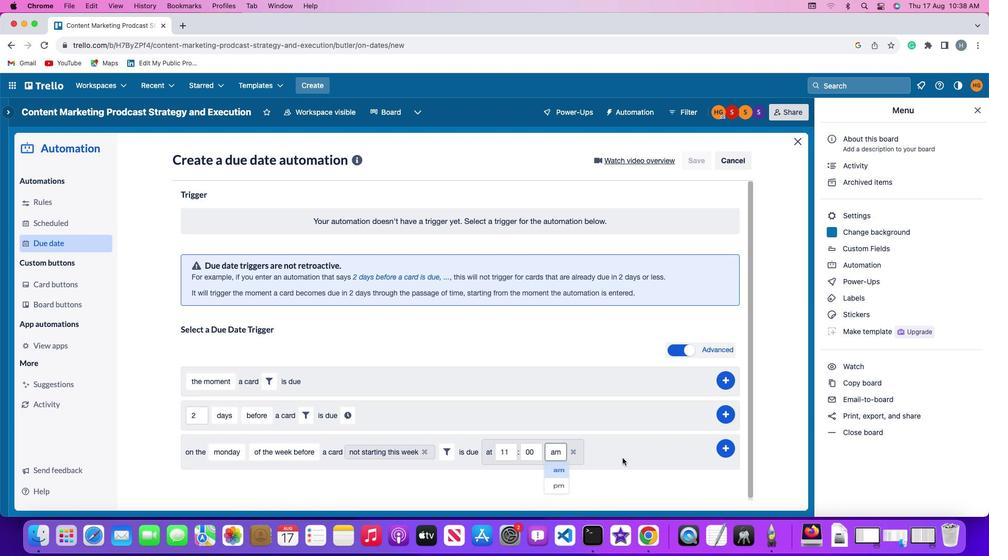 
Action: Mouse moved to (733, 445)
Screenshot: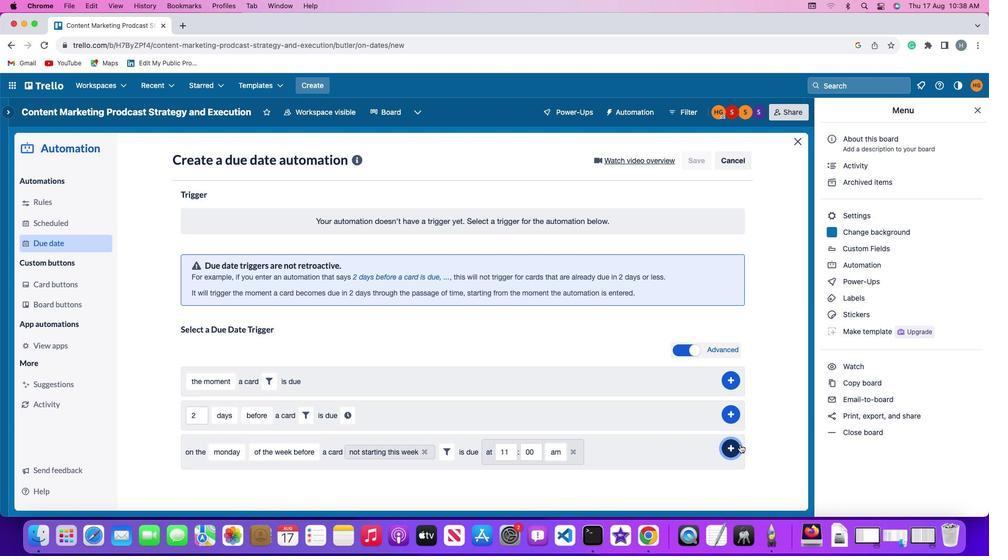 
Action: Mouse pressed left at (733, 445)
Screenshot: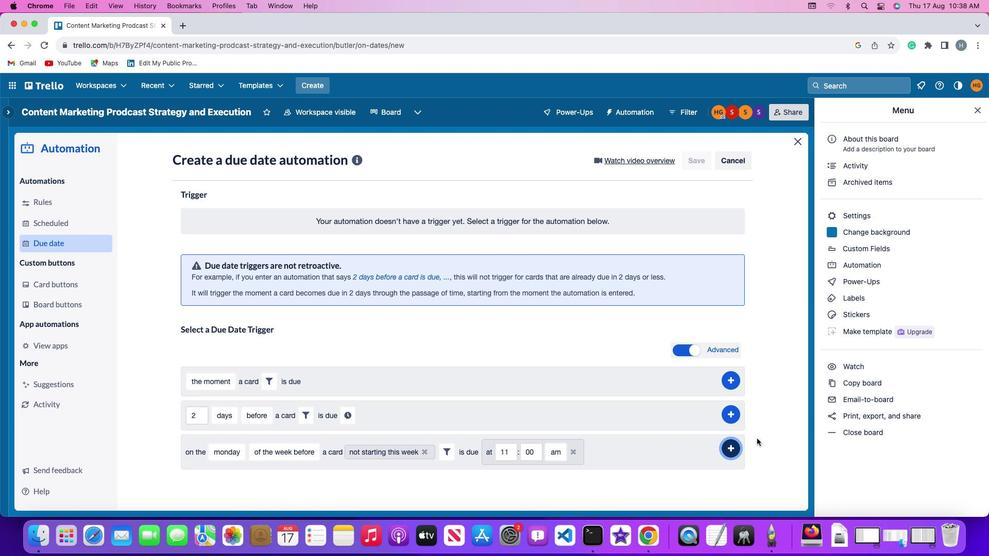 
Action: Mouse moved to (779, 368)
Screenshot: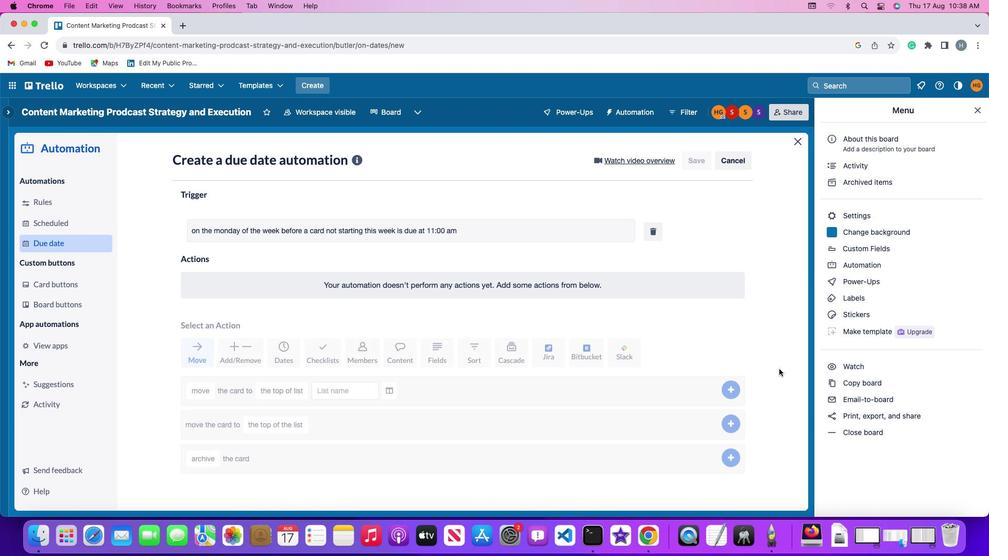 
